 Task: Use the formula "TRANSPOSE" in spreadsheet "Project portfolio".
Action: Mouse moved to (786, 223)
Screenshot: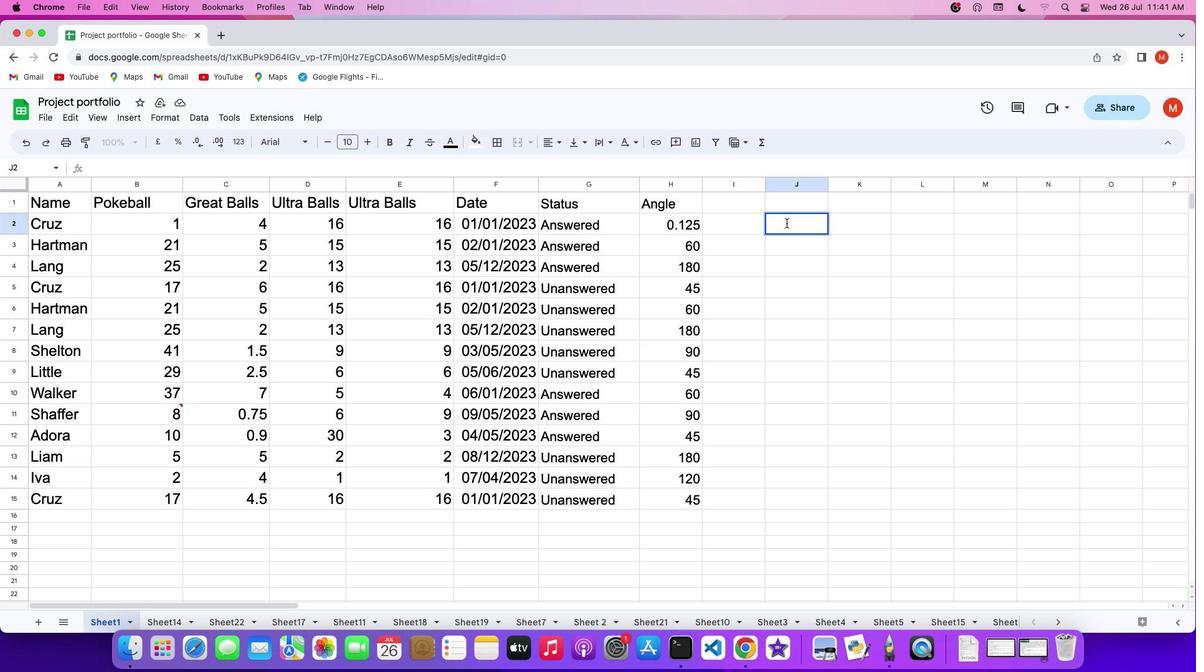 
Action: Mouse pressed left at (786, 223)
Screenshot: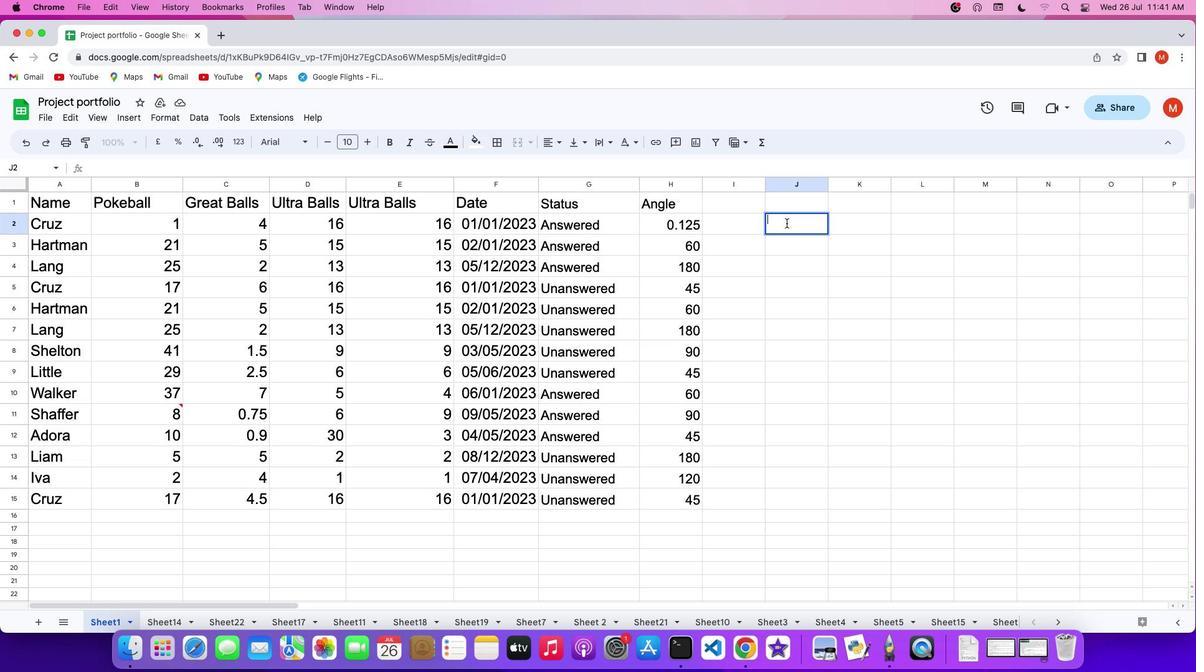 
Action: Key pressed '='
Screenshot: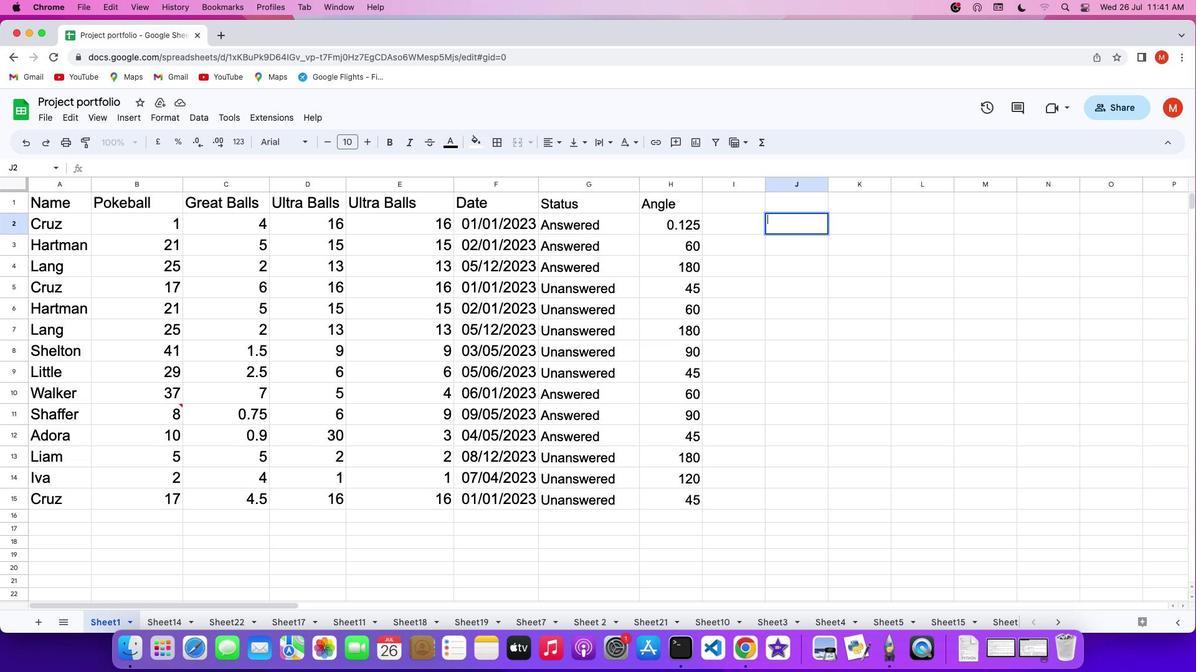 
Action: Mouse moved to (763, 143)
Screenshot: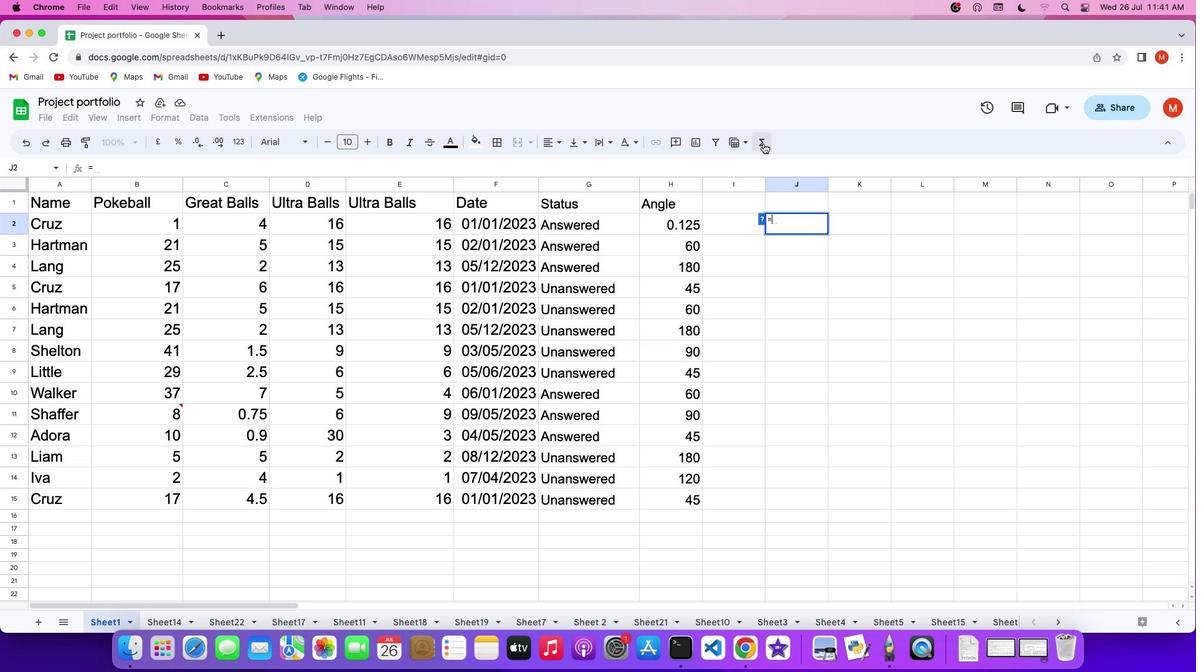 
Action: Mouse pressed left at (763, 143)
Screenshot: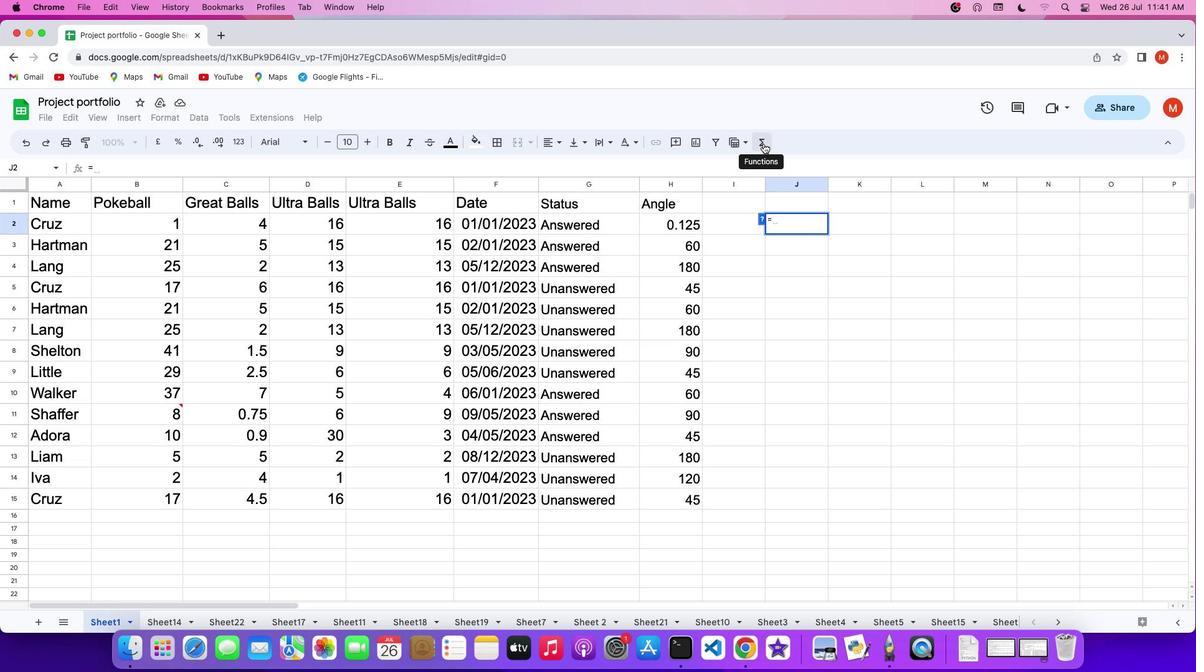
Action: Mouse moved to (907, 564)
Screenshot: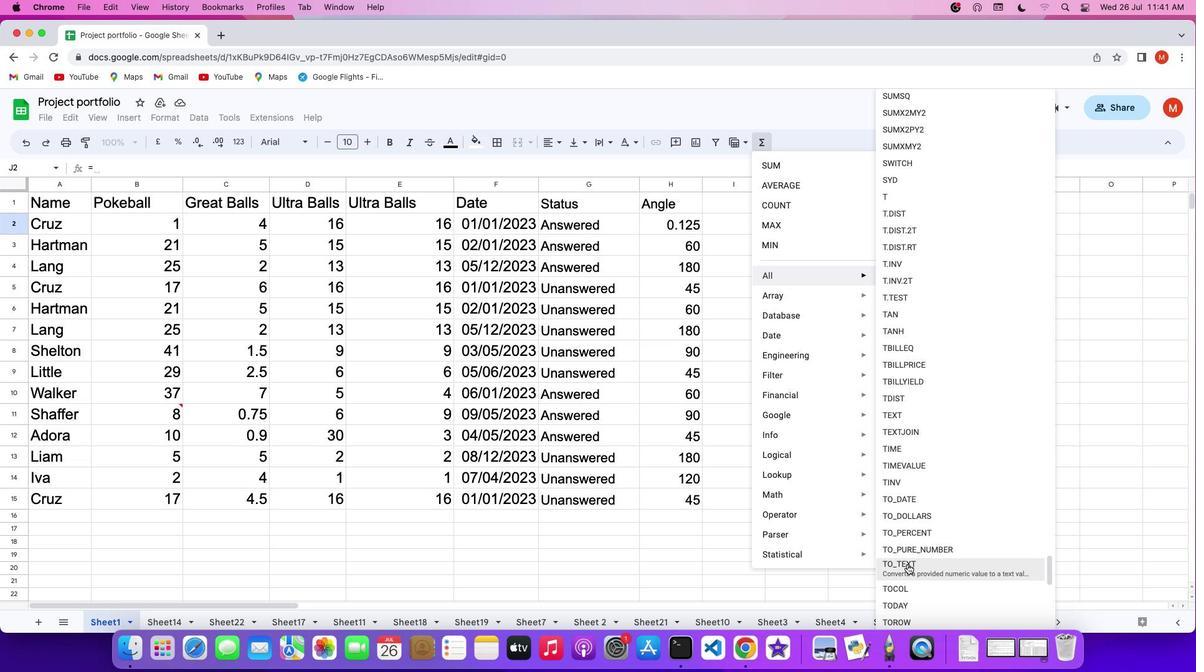 
Action: Mouse scrolled (907, 564) with delta (0, 0)
Screenshot: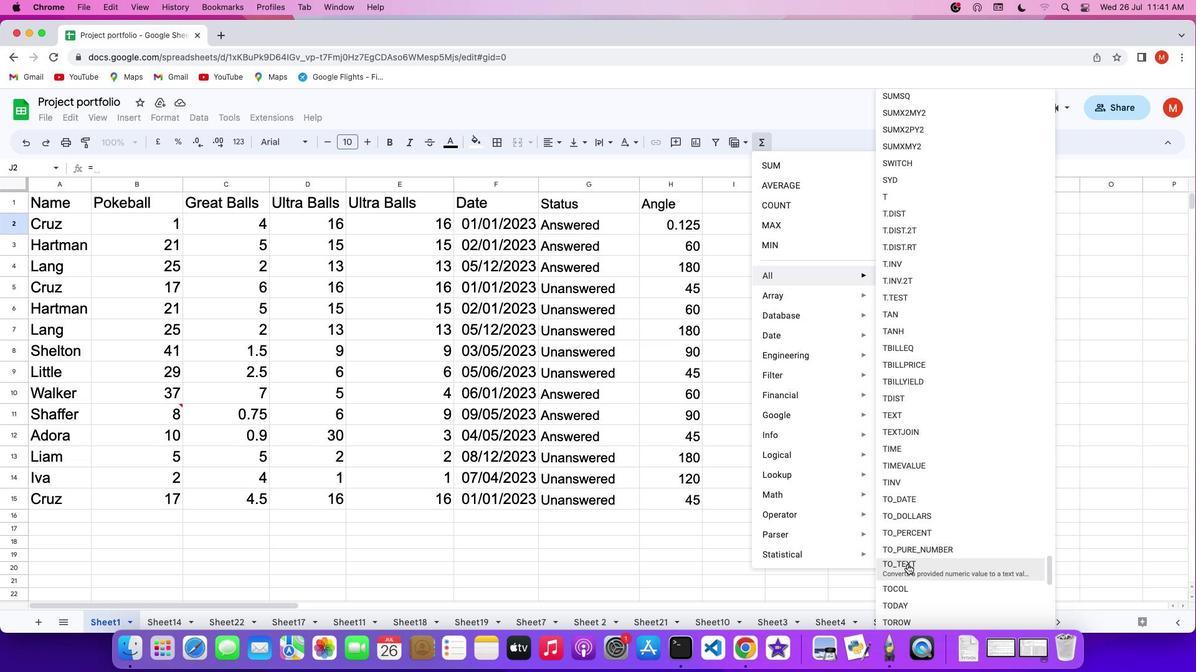 
Action: Mouse scrolled (907, 564) with delta (0, 0)
Screenshot: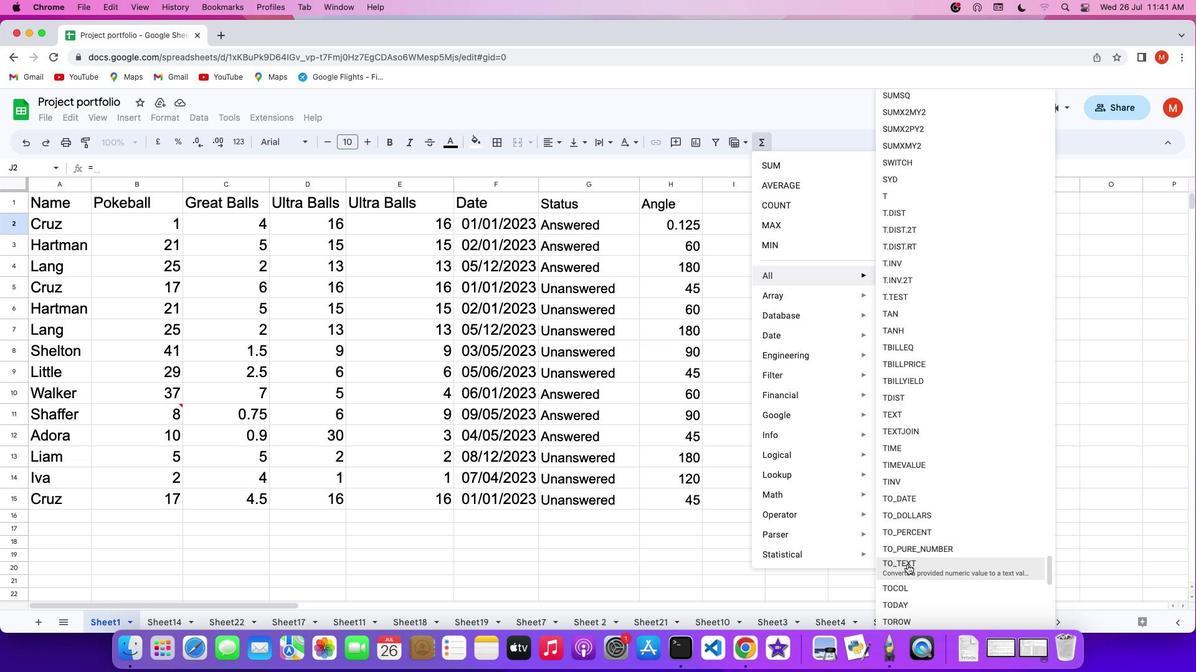 
Action: Mouse scrolled (907, 564) with delta (0, 0)
Screenshot: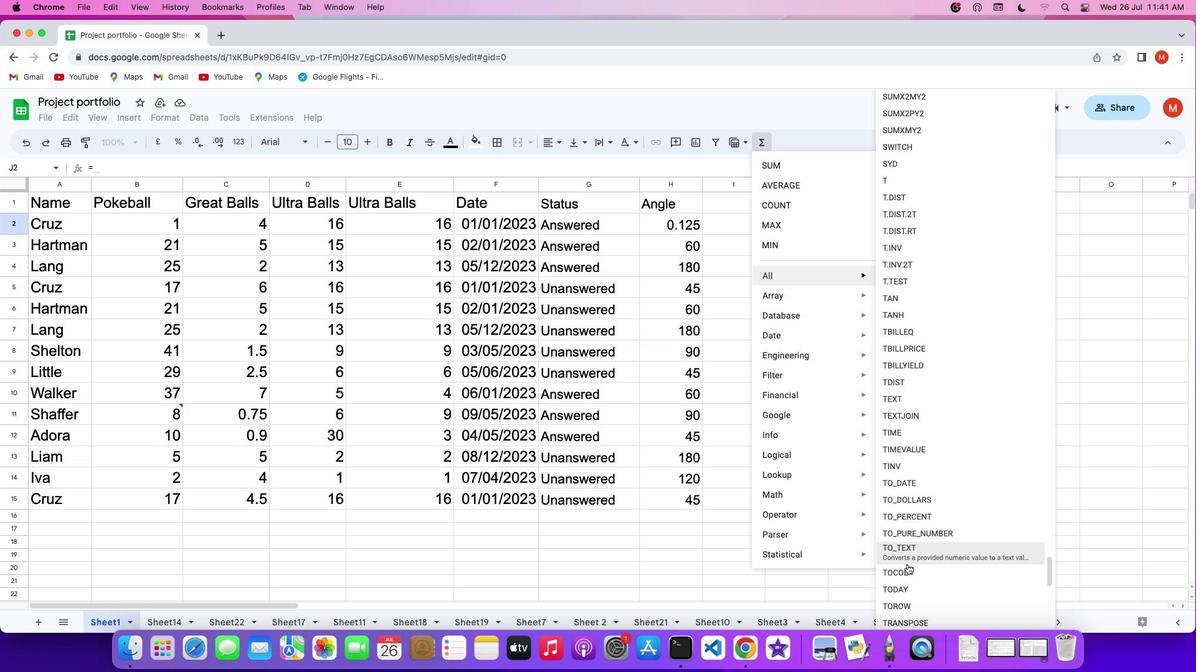 
Action: Mouse scrolled (907, 564) with delta (0, 0)
Screenshot: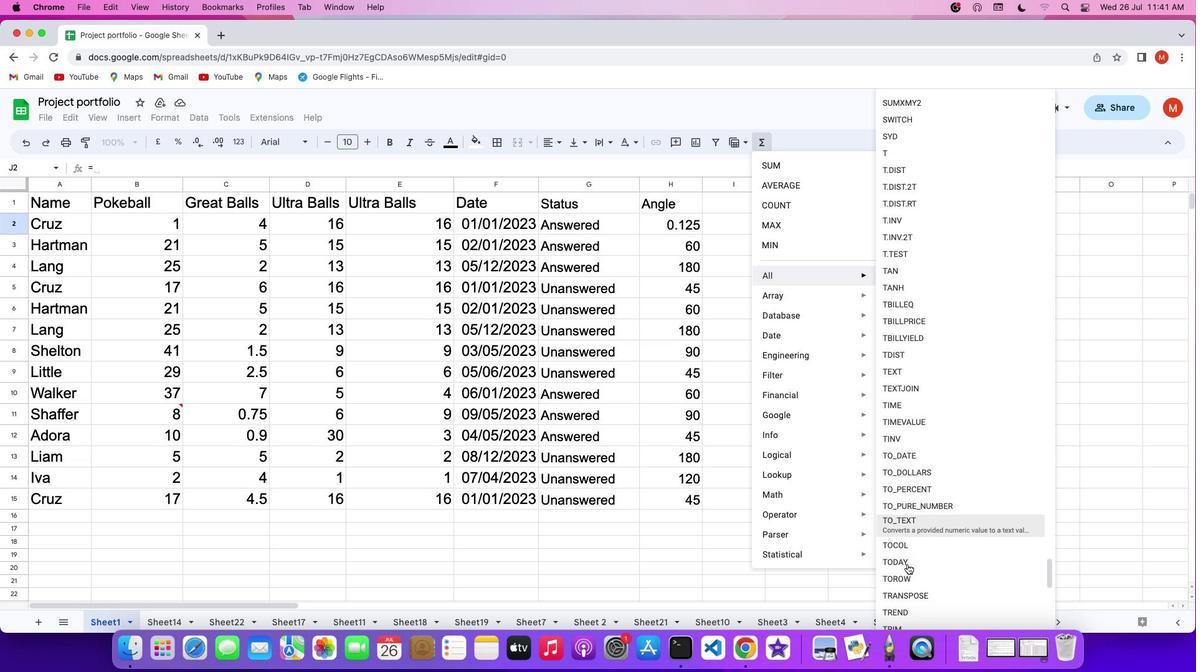 
Action: Mouse scrolled (907, 564) with delta (0, 0)
Screenshot: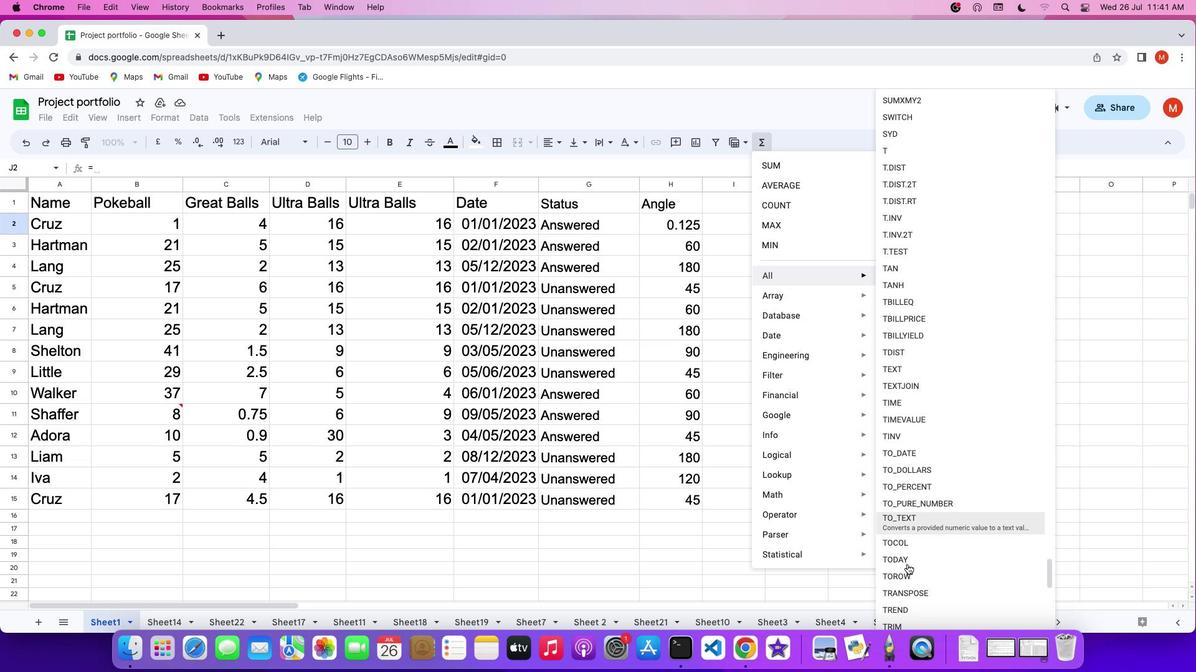 
Action: Mouse scrolled (907, 564) with delta (0, 0)
Screenshot: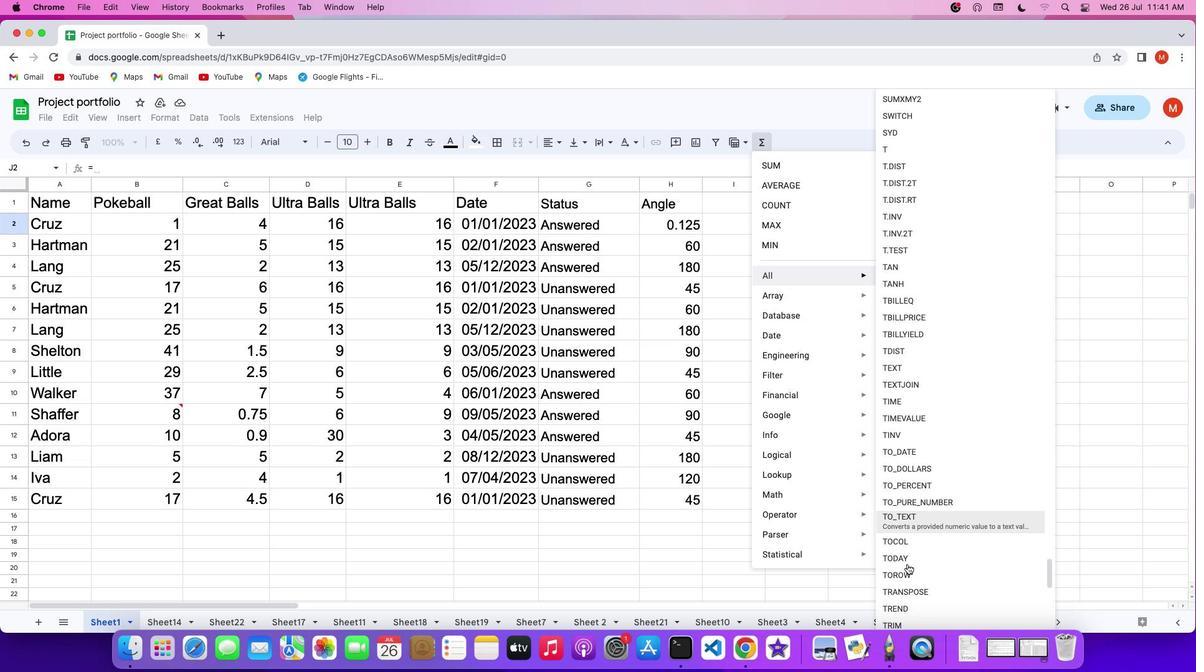 
Action: Mouse scrolled (907, 564) with delta (0, 0)
Screenshot: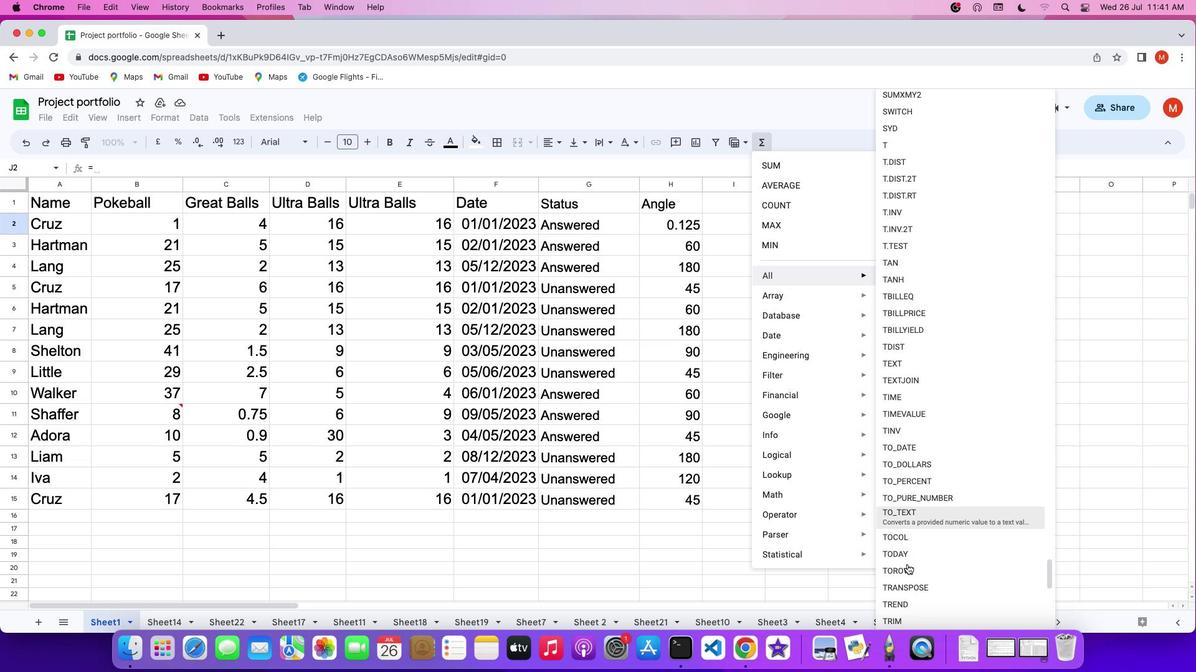 
Action: Mouse moved to (932, 535)
Screenshot: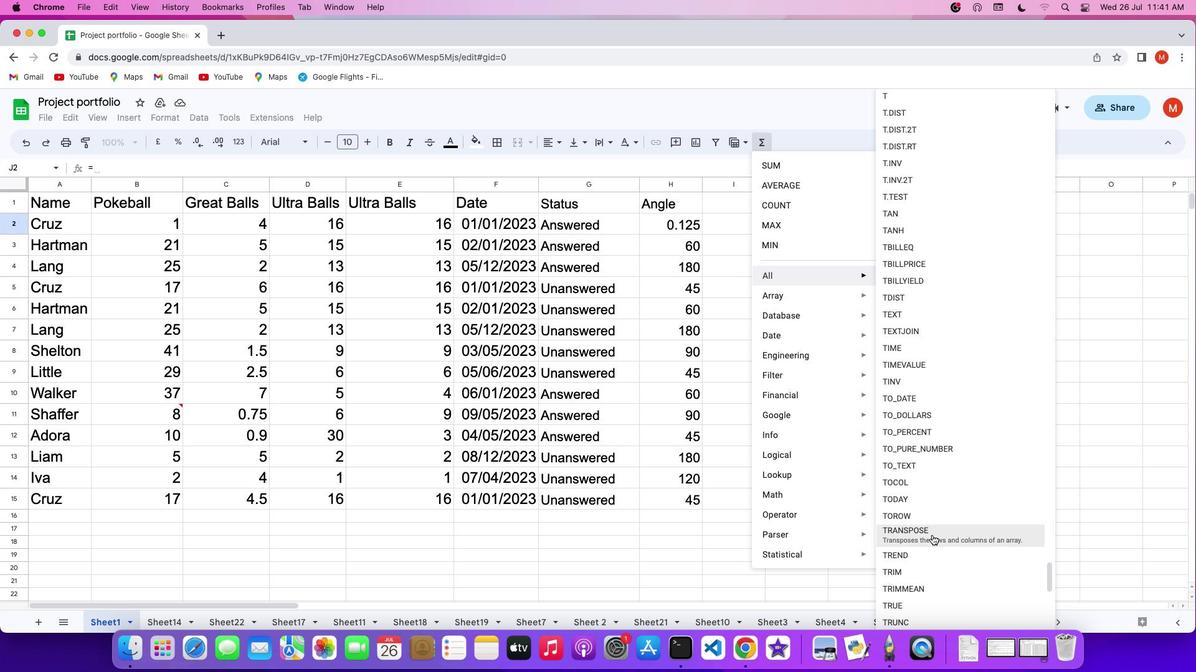 
Action: Mouse pressed left at (932, 535)
Screenshot: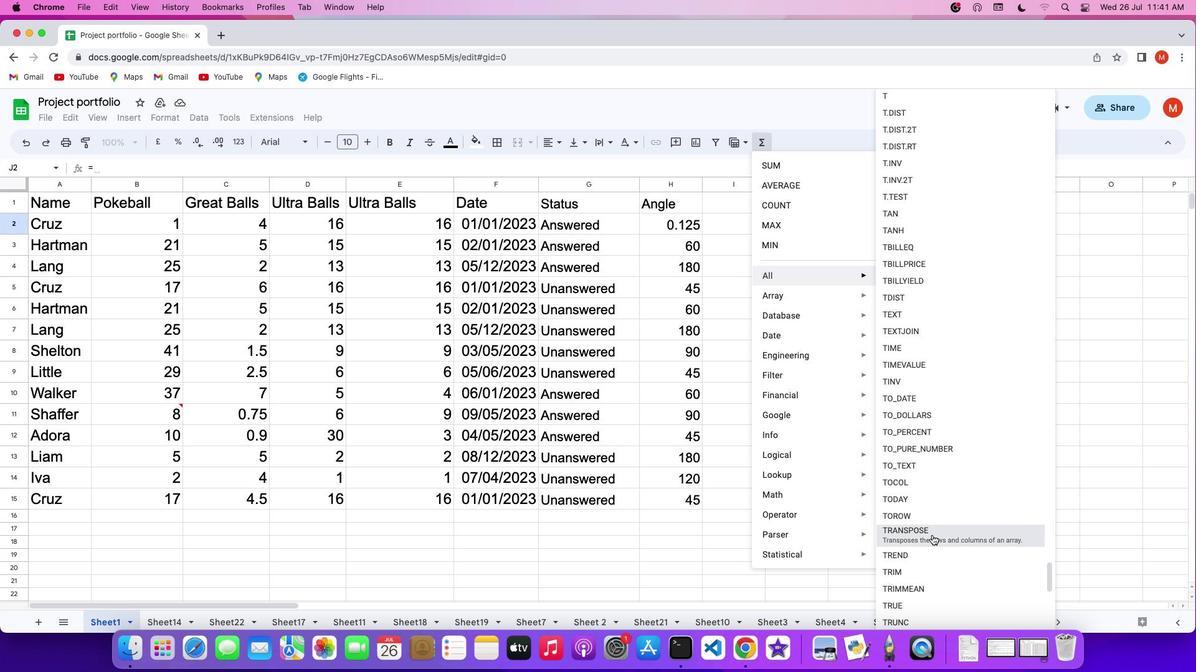
Action: Mouse moved to (155, 220)
Screenshot: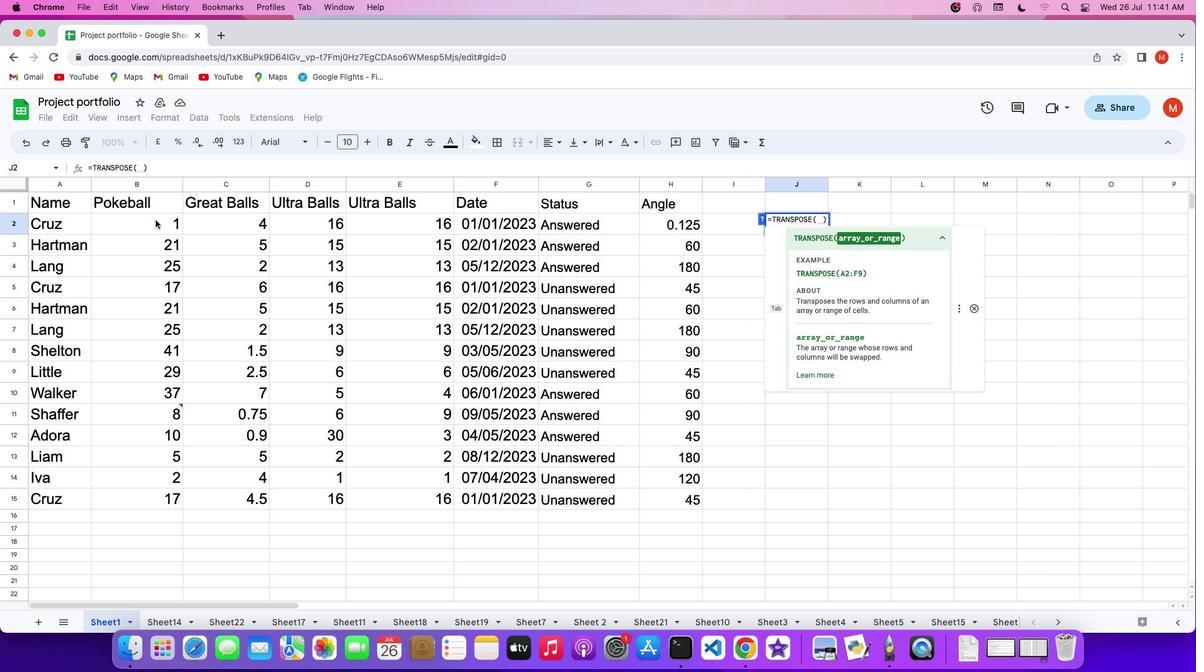 
Action: Mouse pressed left at (155, 220)
Screenshot: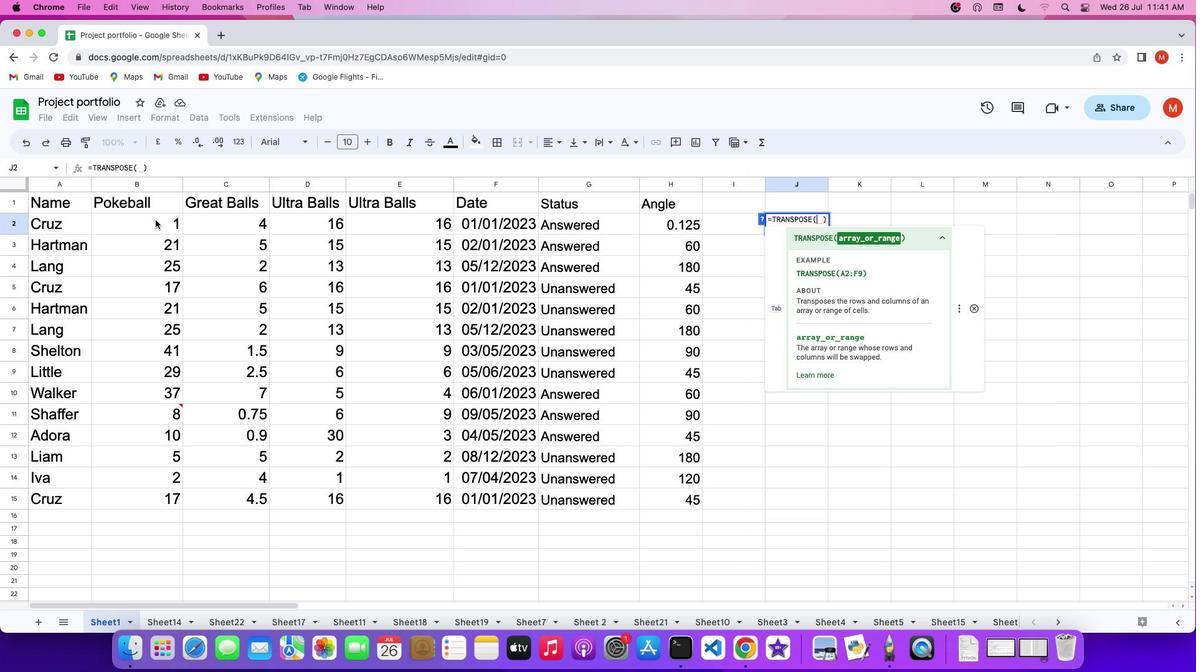 
Action: Mouse moved to (756, 499)
Screenshot: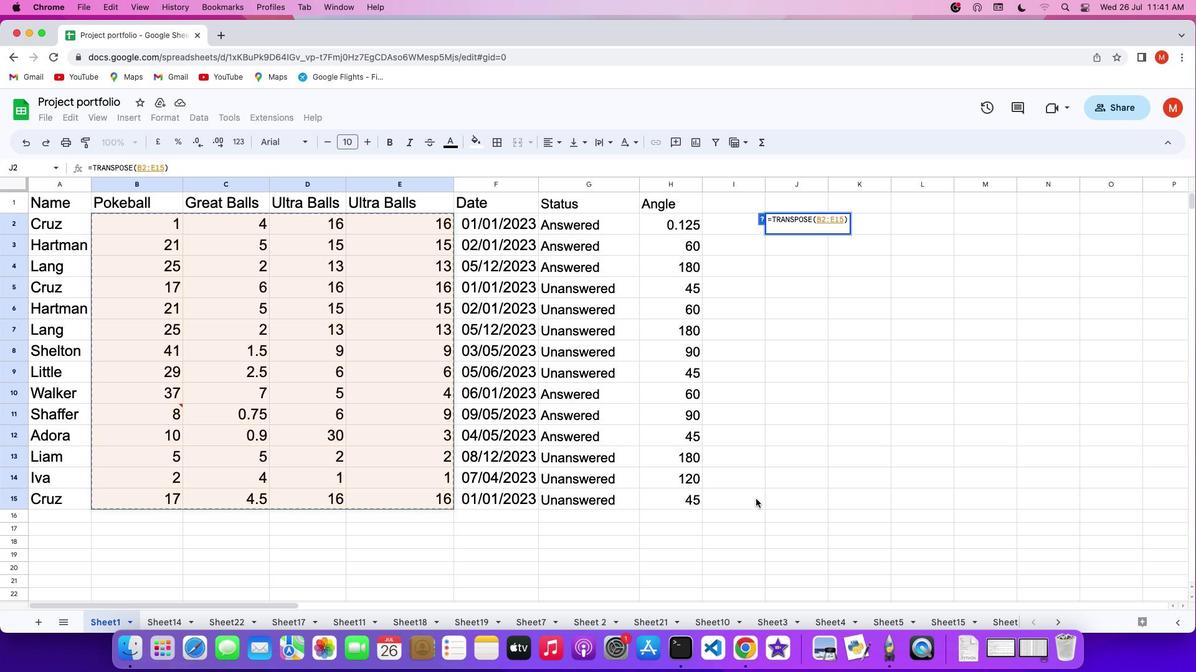 
Action: Key pressed Key.enter
Screenshot: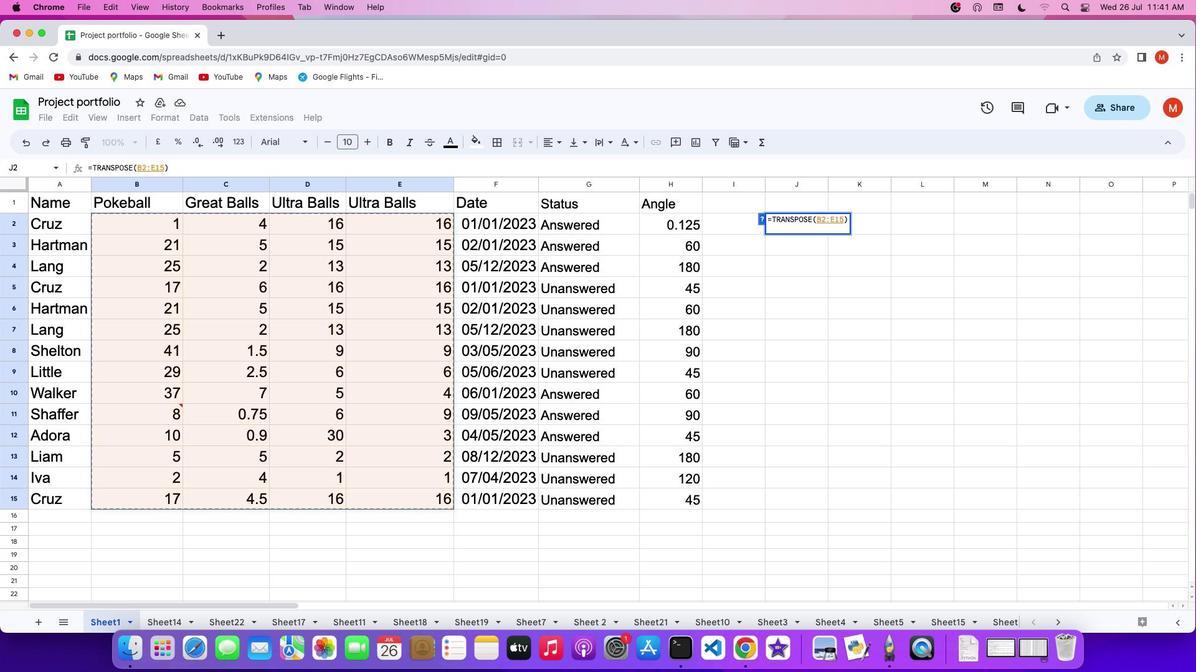 
